 Task: Change the crop ratio to 2.39:1.
Action: Mouse moved to (87, 16)
Screenshot: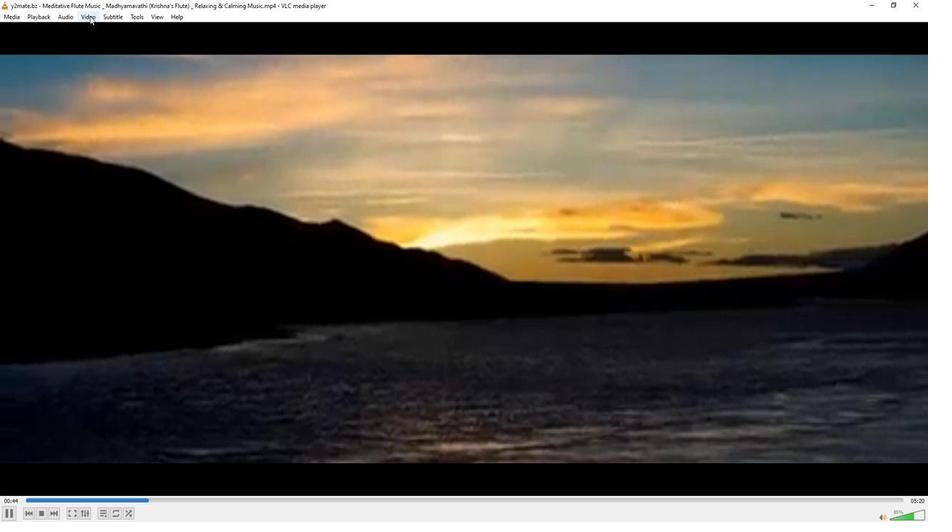 
Action: Mouse pressed left at (87, 16)
Screenshot: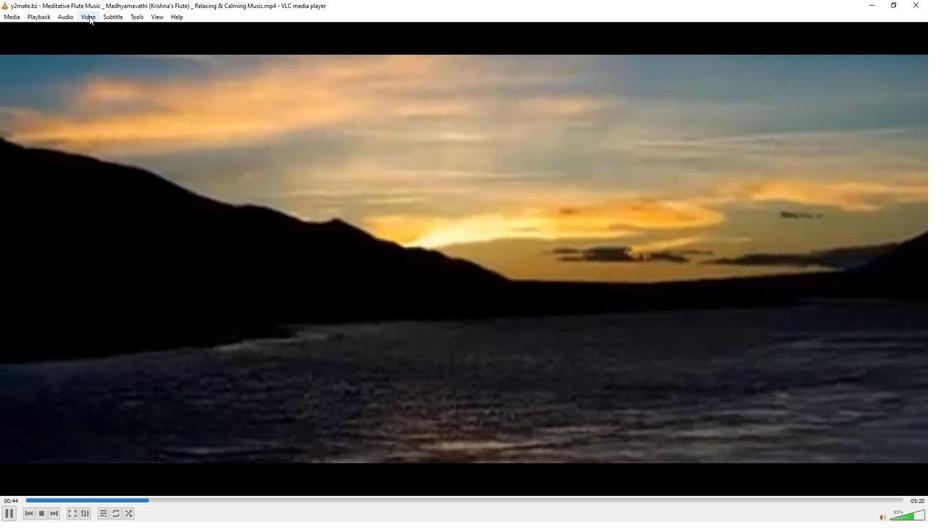 
Action: Mouse moved to (175, 184)
Screenshot: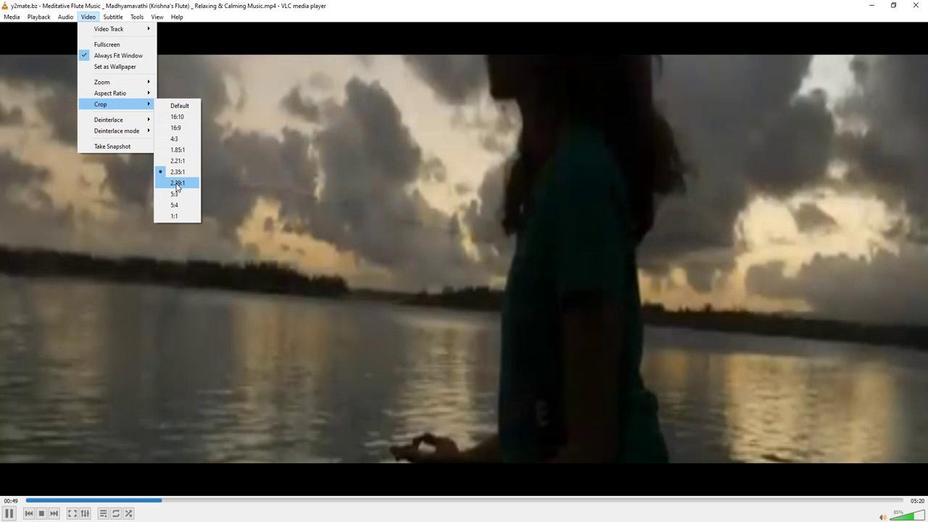 
Action: Mouse pressed left at (175, 184)
Screenshot: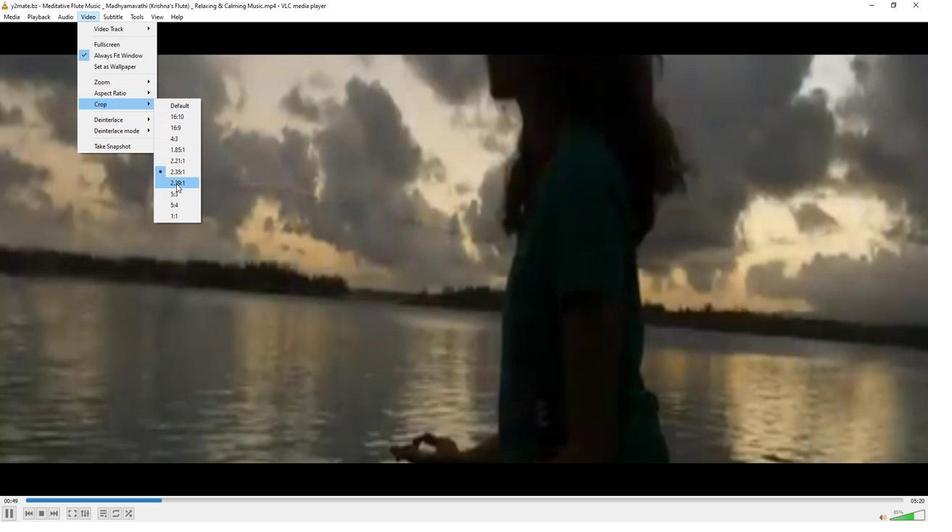 
